 Task: Schedule a reminder for Valentine's Day preparations.
Action: Mouse moved to (83, 99)
Screenshot: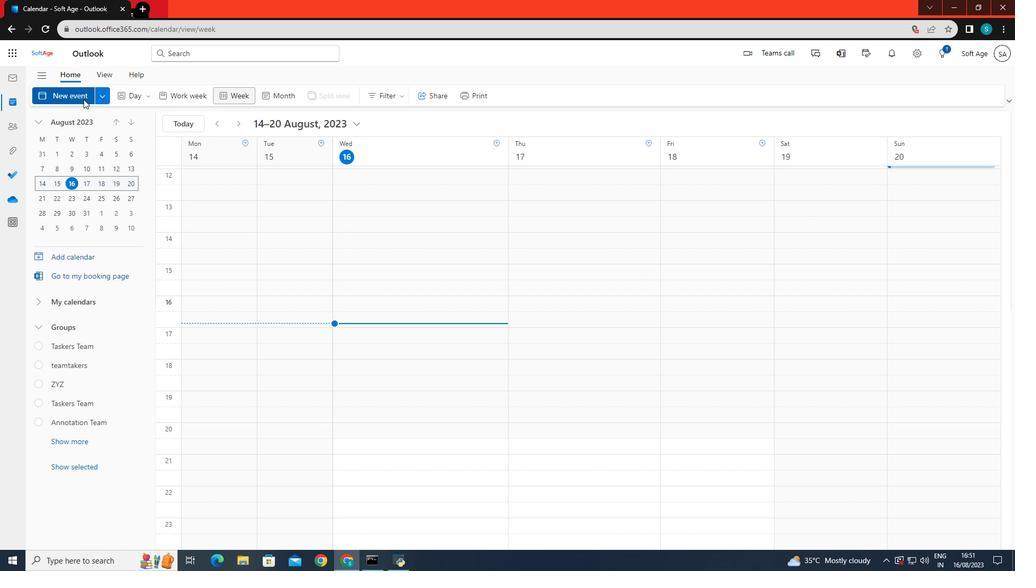 
Action: Mouse pressed left at (83, 99)
Screenshot: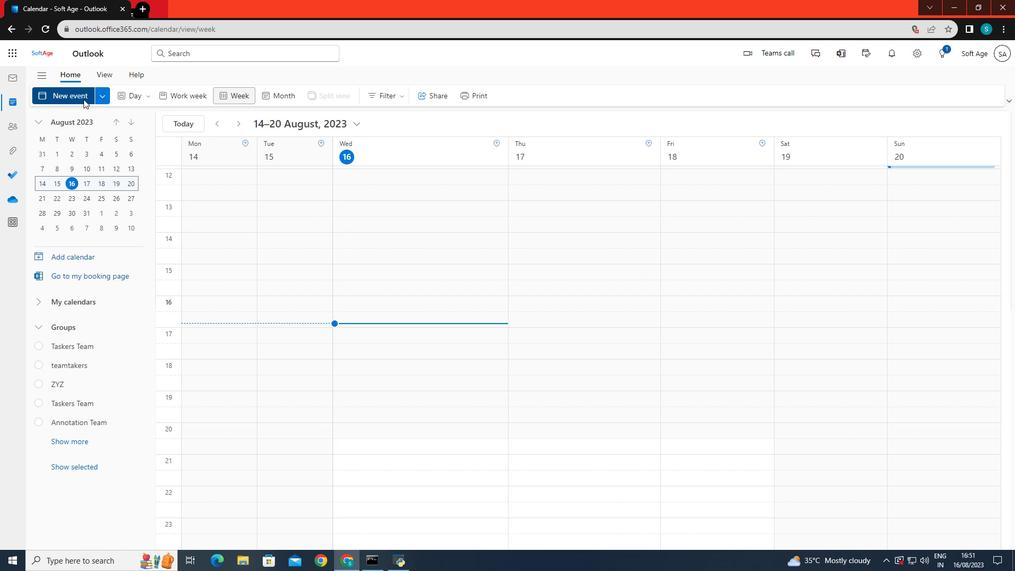 
Action: Mouse moved to (264, 160)
Screenshot: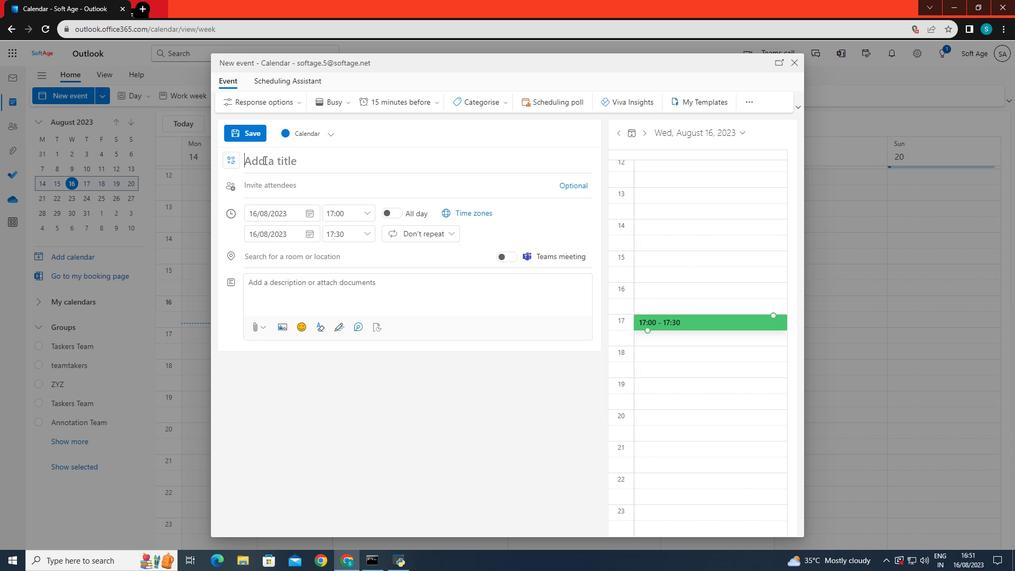 
Action: Mouse pressed left at (264, 160)
Screenshot: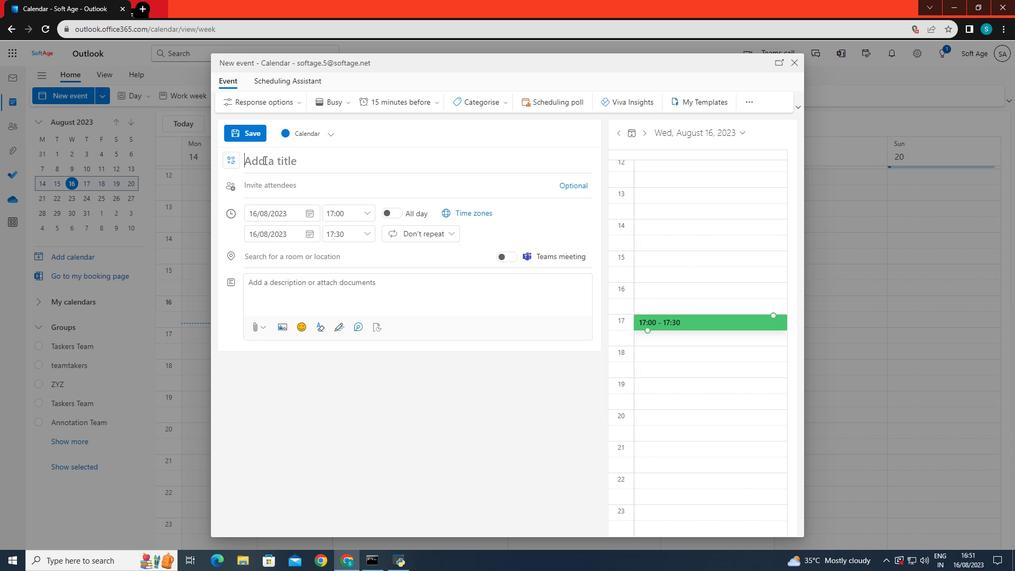 
Action: Key pressed v<Key.backspace><Key.caps_lock>V<Key.caps_lock>alentine's<Key.space><Key.caps_lock>D<Key.caps_lock>ay<Key.space><Key.caps_lock>P<Key.backspace>PR<Key.backspace><Key.backspace><Key.caps_lock>preparations
Screenshot: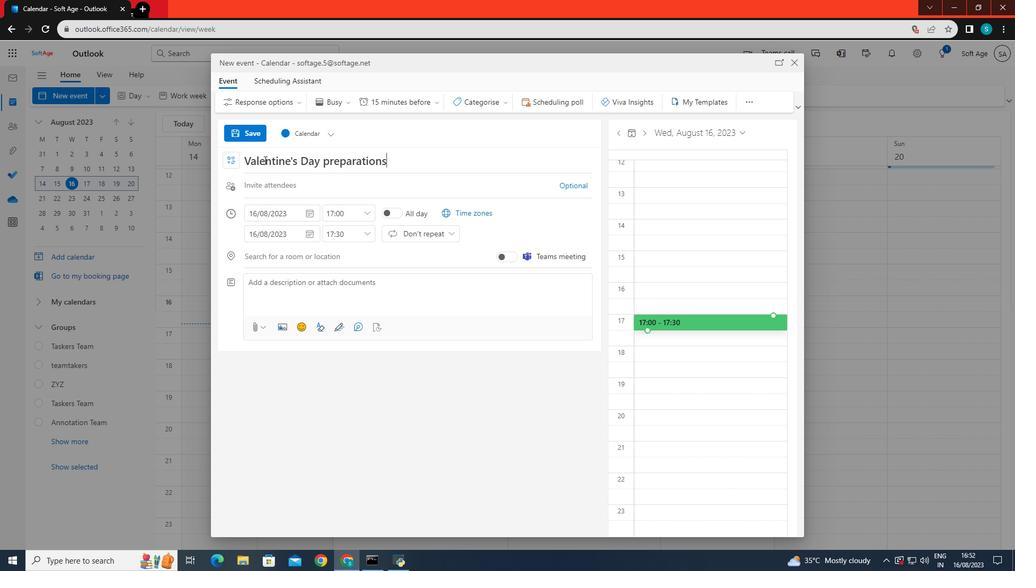 
Action: Mouse moved to (256, 216)
Screenshot: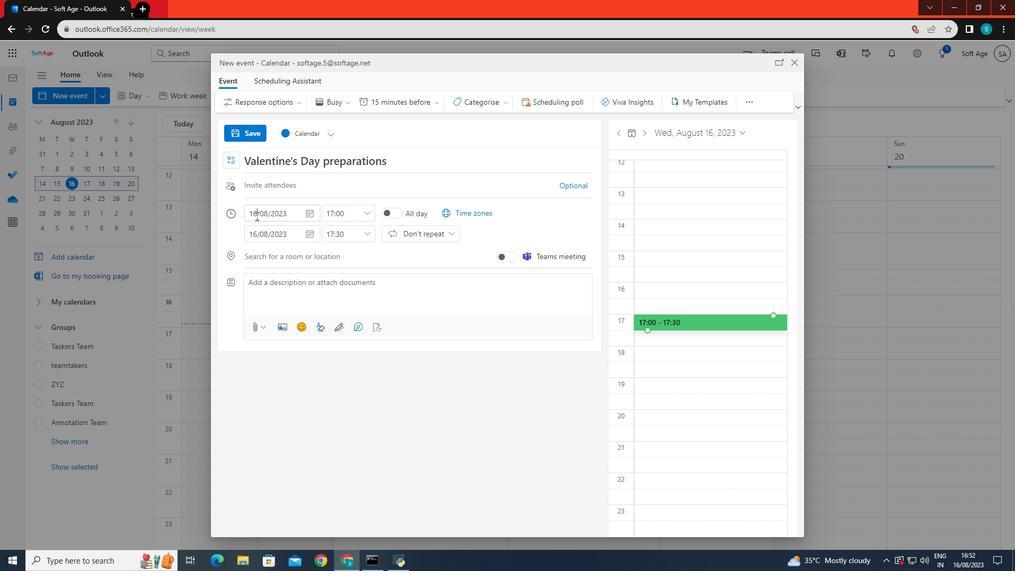 
Action: Mouse pressed left at (256, 216)
Screenshot: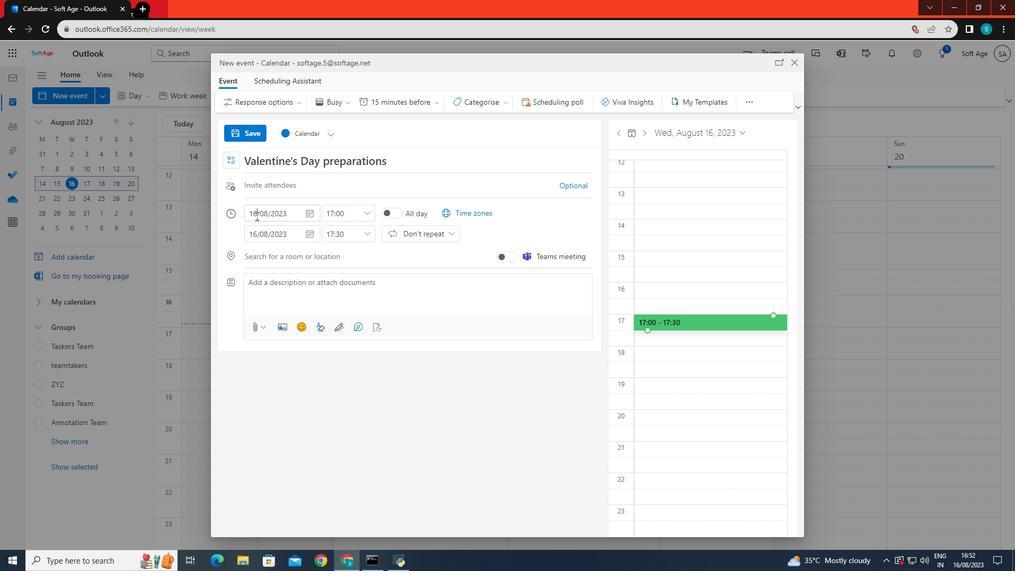 
Action: Mouse moved to (305, 328)
Screenshot: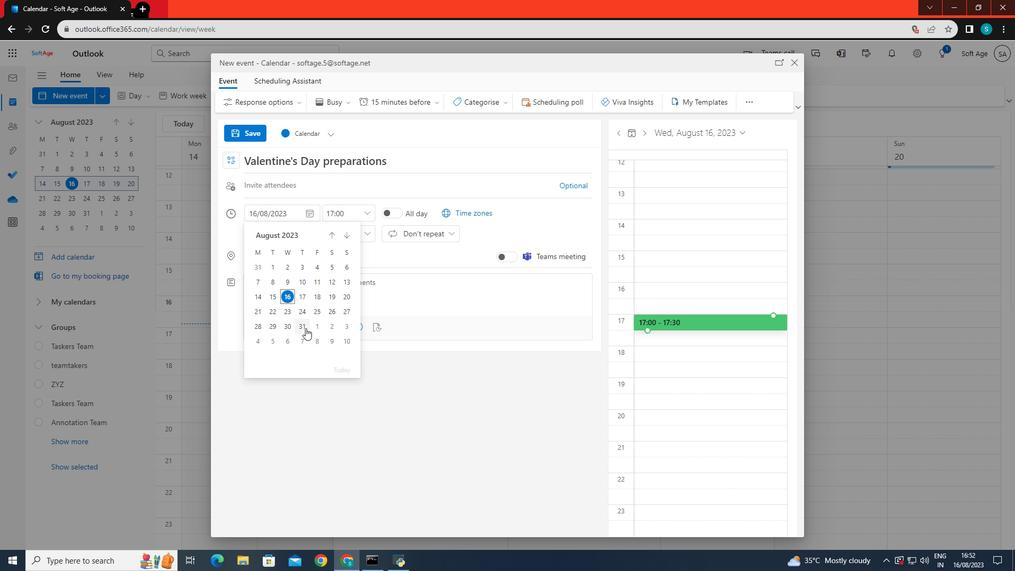 
Action: Mouse pressed left at (305, 328)
Screenshot: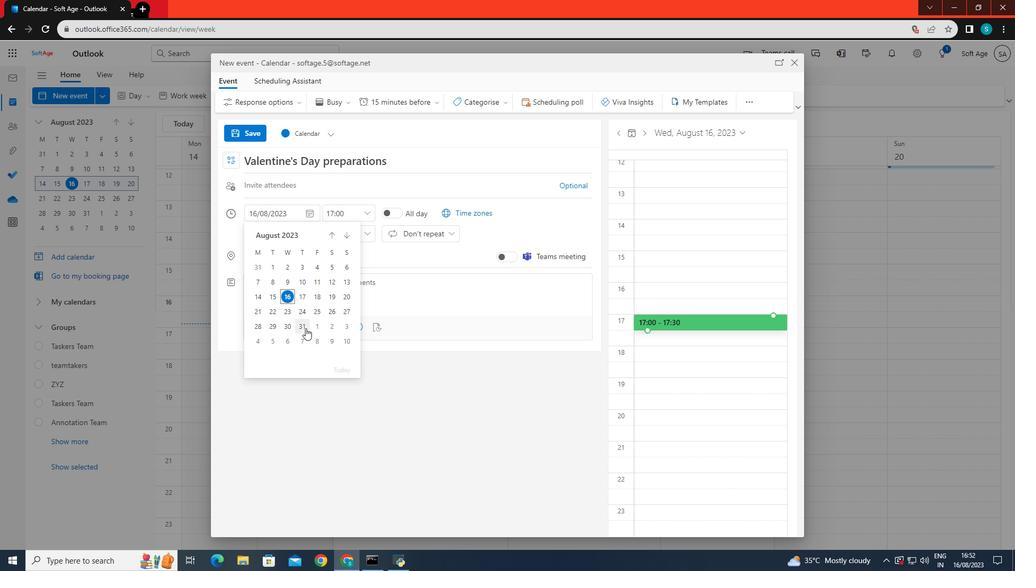 
Action: Mouse moved to (370, 217)
Screenshot: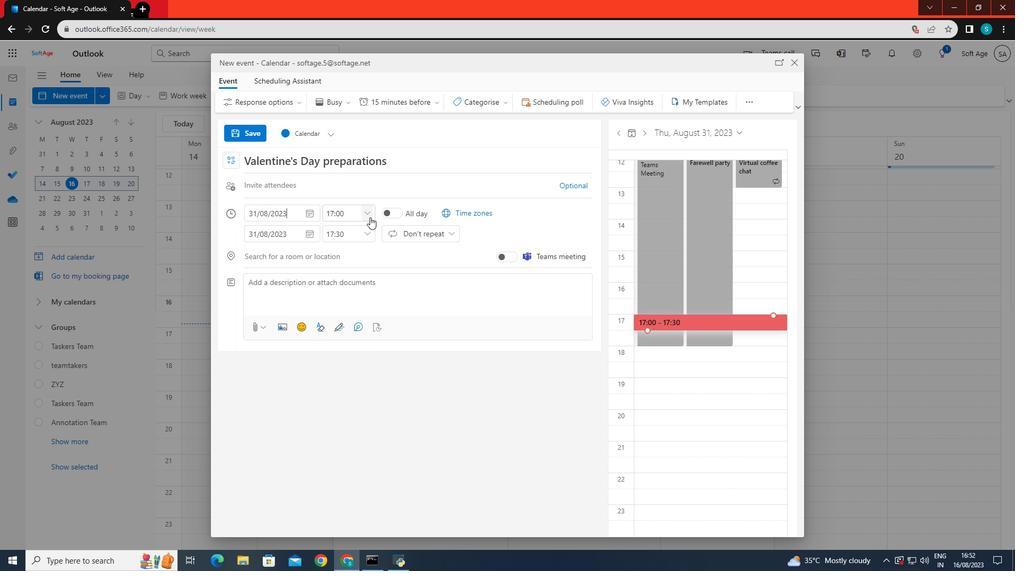 
Action: Mouse pressed left at (370, 217)
Screenshot: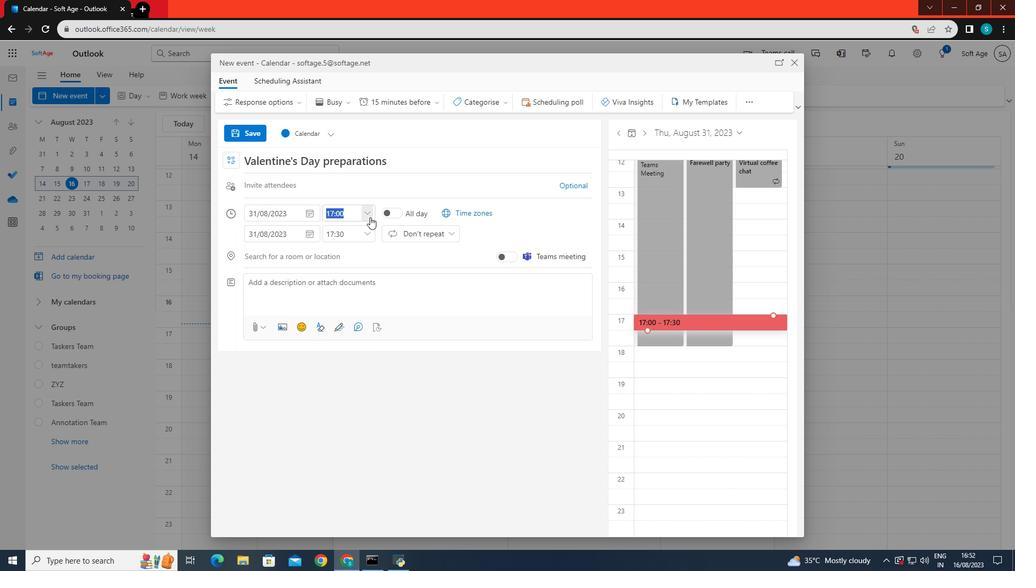
Action: Mouse moved to (361, 271)
Screenshot: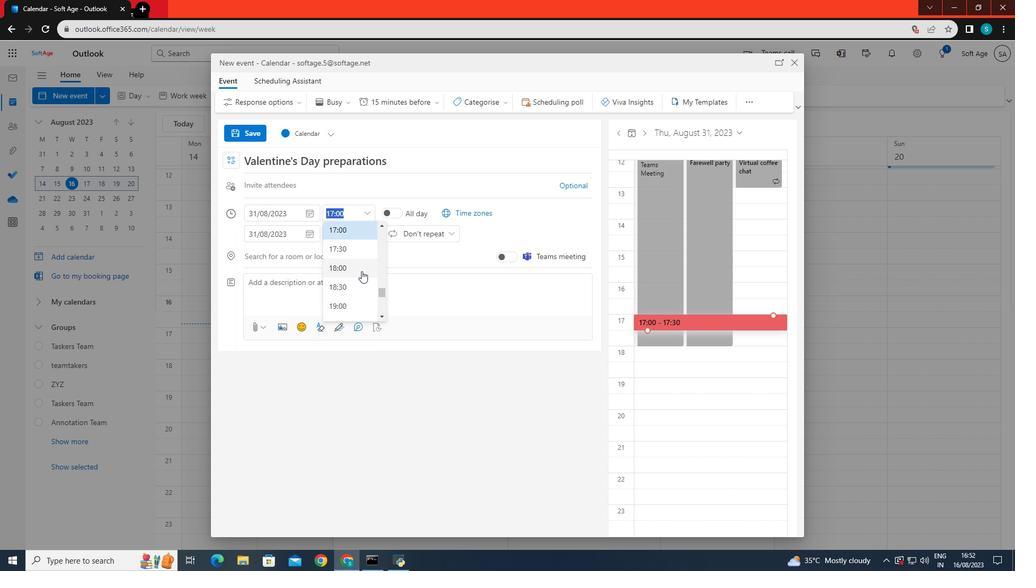 
Action: Mouse scrolled (361, 271) with delta (0, 0)
Screenshot: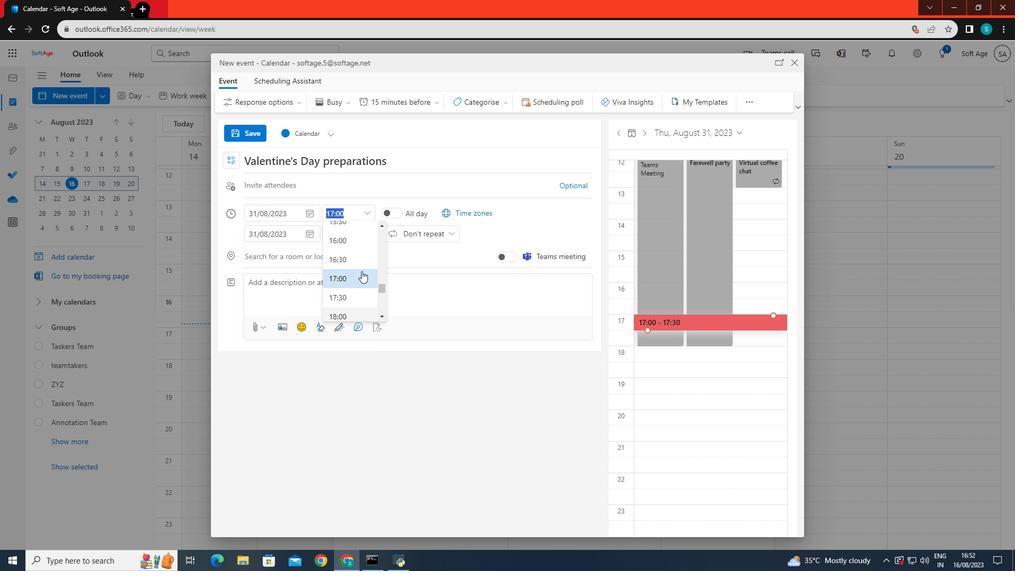 
Action: Mouse scrolled (361, 271) with delta (0, 0)
Screenshot: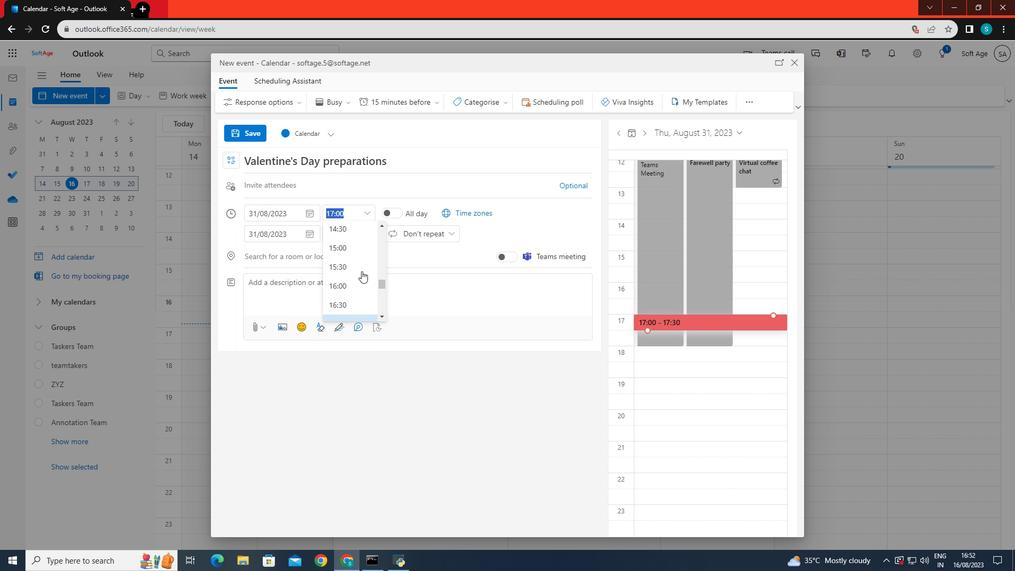 
Action: Mouse scrolled (361, 271) with delta (0, 0)
Screenshot: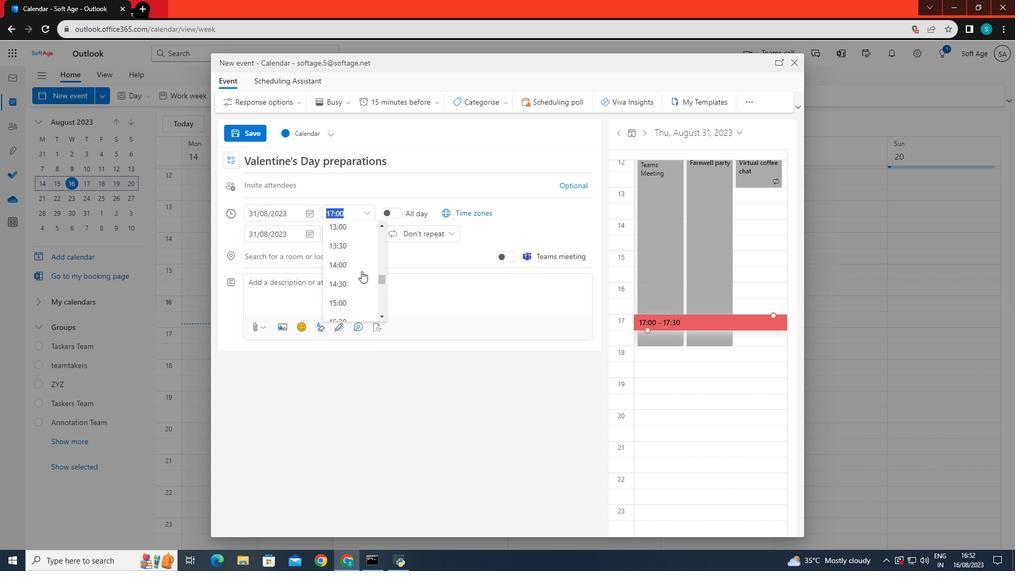 
Action: Mouse scrolled (361, 271) with delta (0, 0)
Screenshot: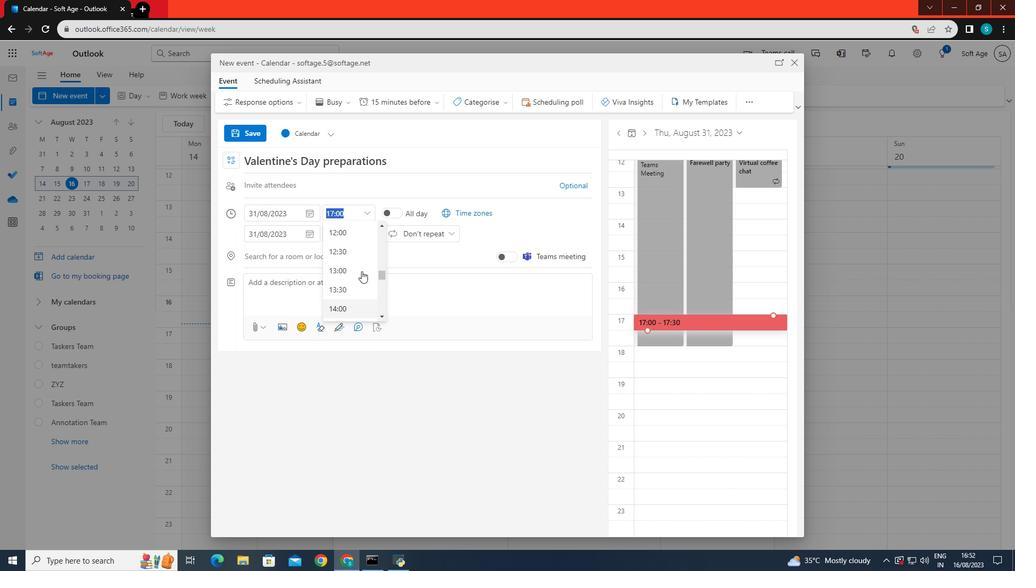 
Action: Mouse scrolled (361, 271) with delta (0, 0)
Screenshot: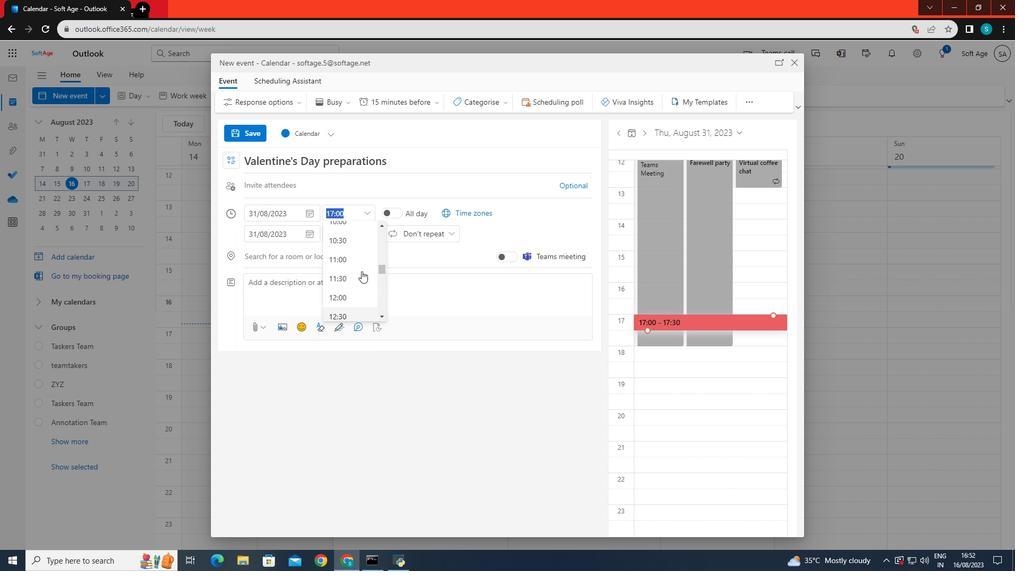 
Action: Mouse moved to (334, 229)
Screenshot: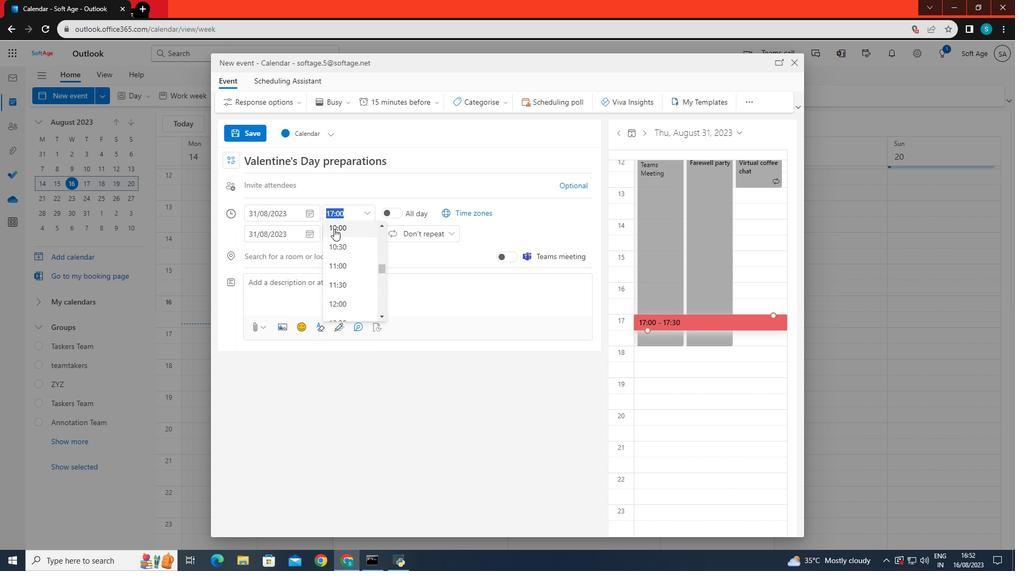 
Action: Mouse pressed left at (334, 229)
Screenshot: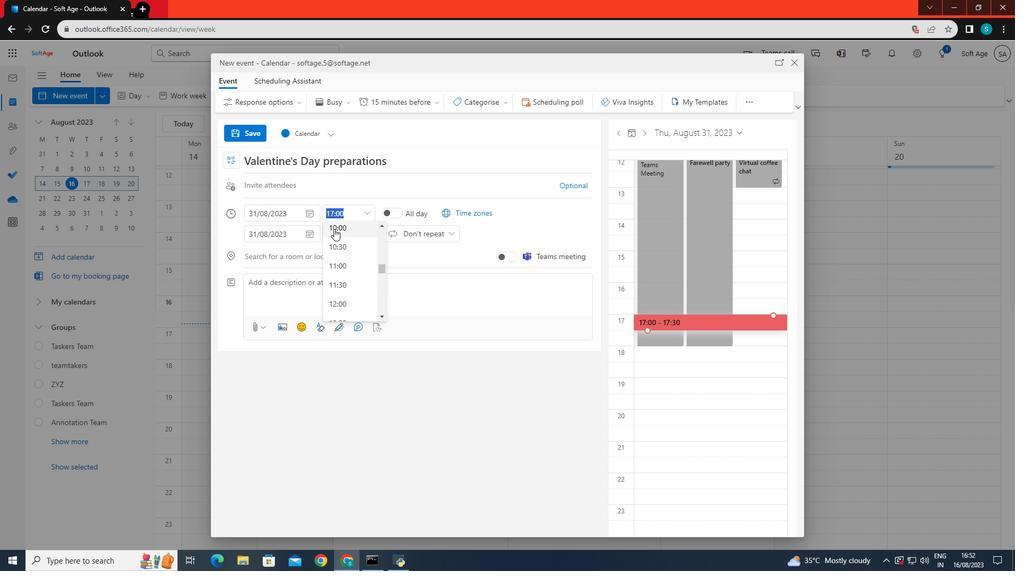 
Action: Mouse moved to (424, 101)
Screenshot: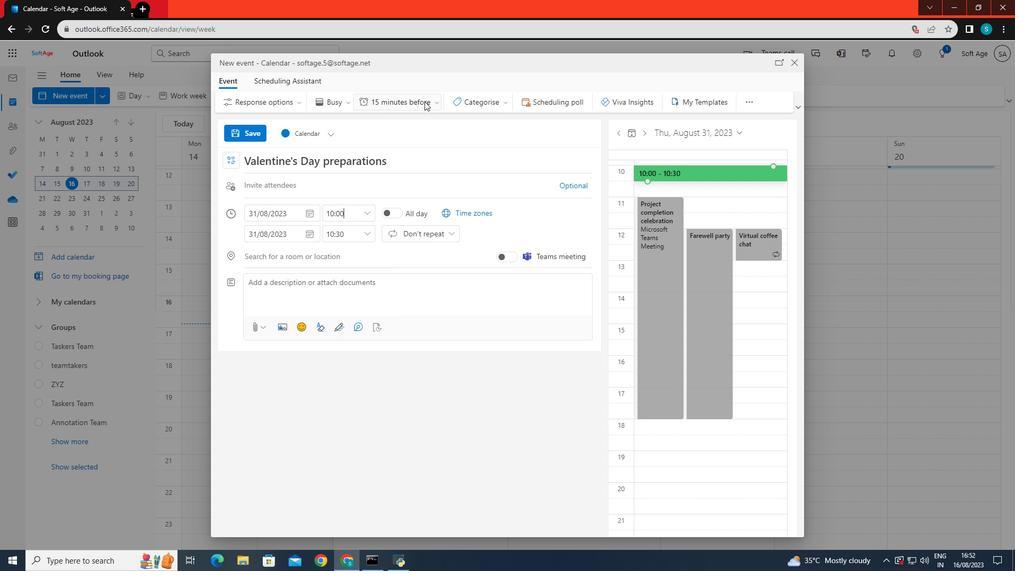 
Action: Mouse pressed left at (424, 101)
Screenshot: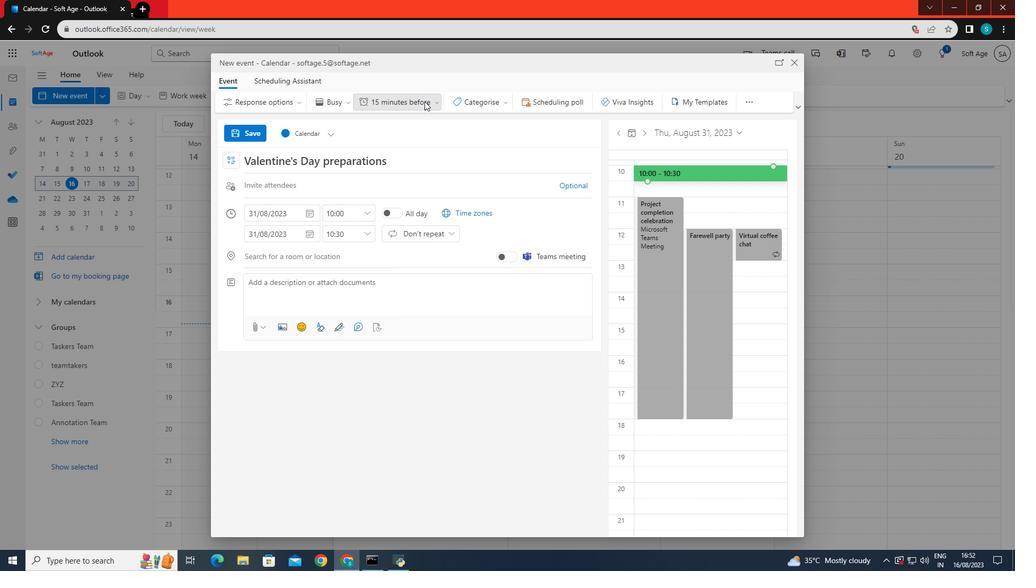 
Action: Mouse moved to (409, 372)
Screenshot: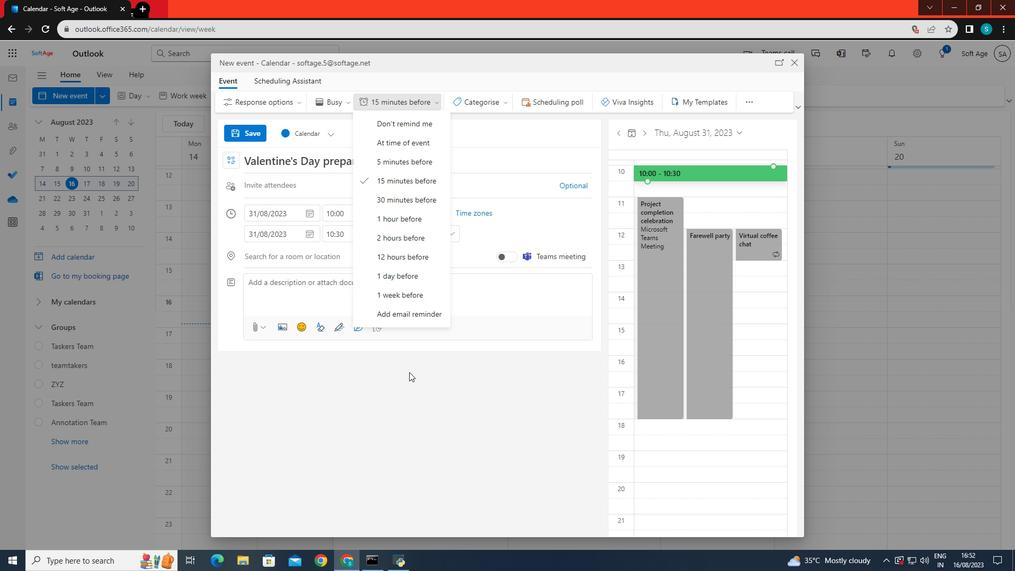 
Action: Mouse pressed left at (409, 372)
Screenshot: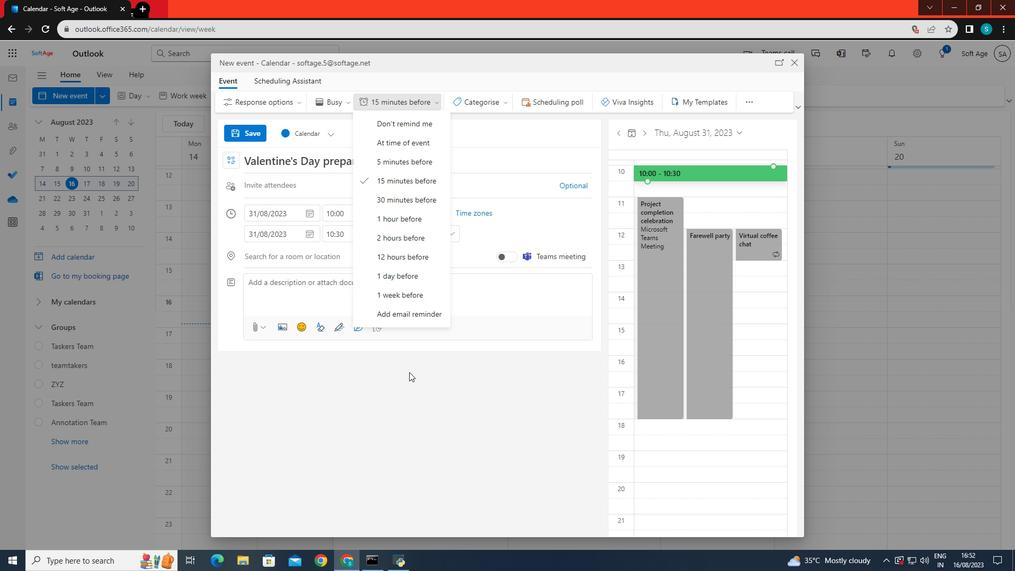 
Action: Mouse moved to (434, 235)
Screenshot: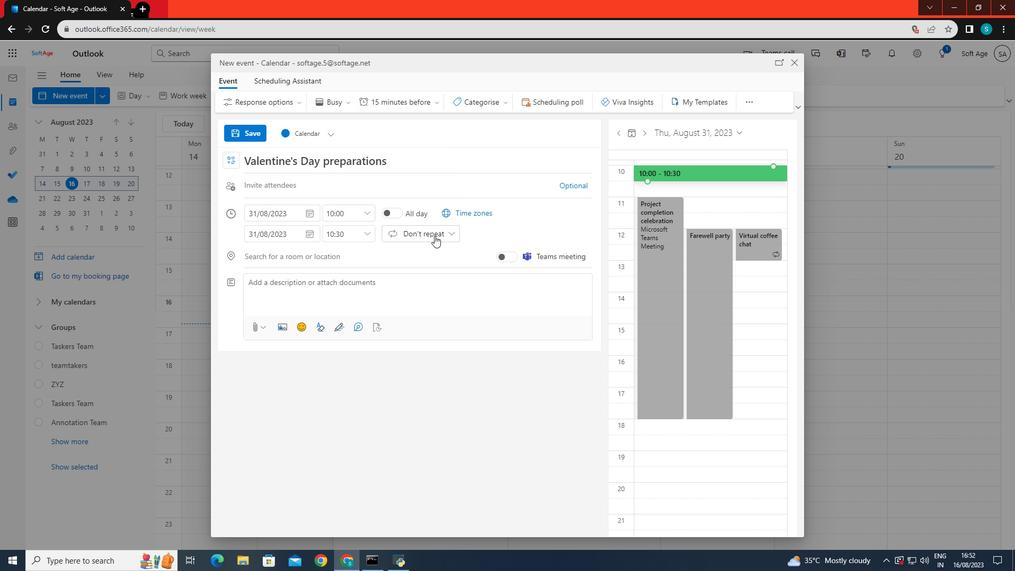 
Action: Mouse pressed left at (434, 235)
Screenshot: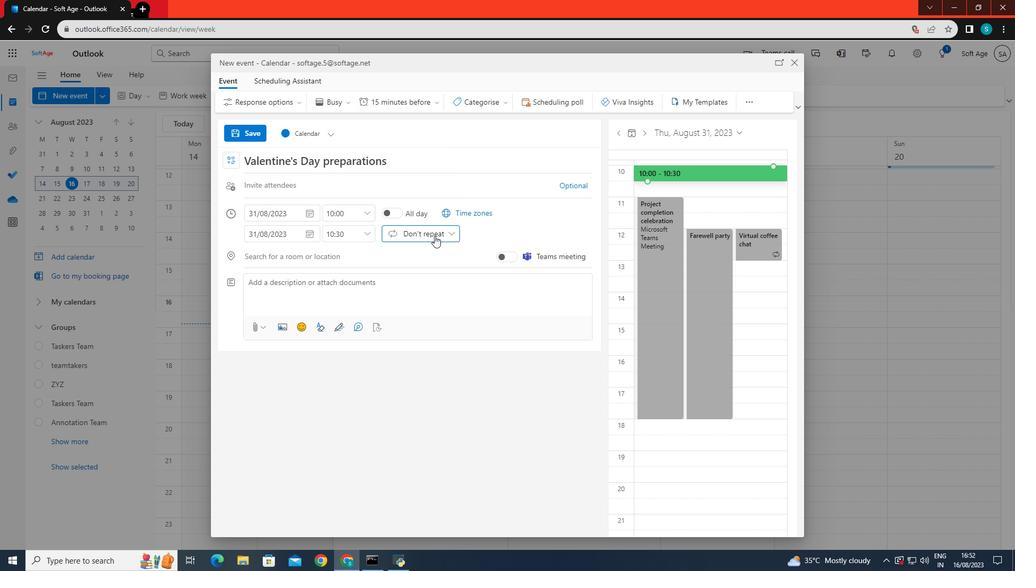 
Action: Mouse moved to (423, 290)
Screenshot: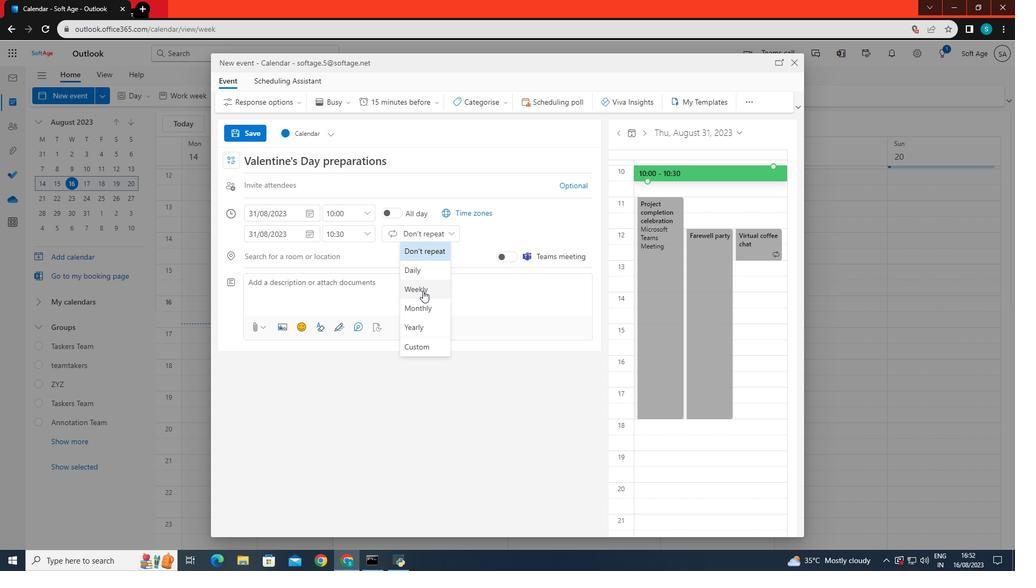
Action: Mouse pressed left at (423, 290)
Screenshot: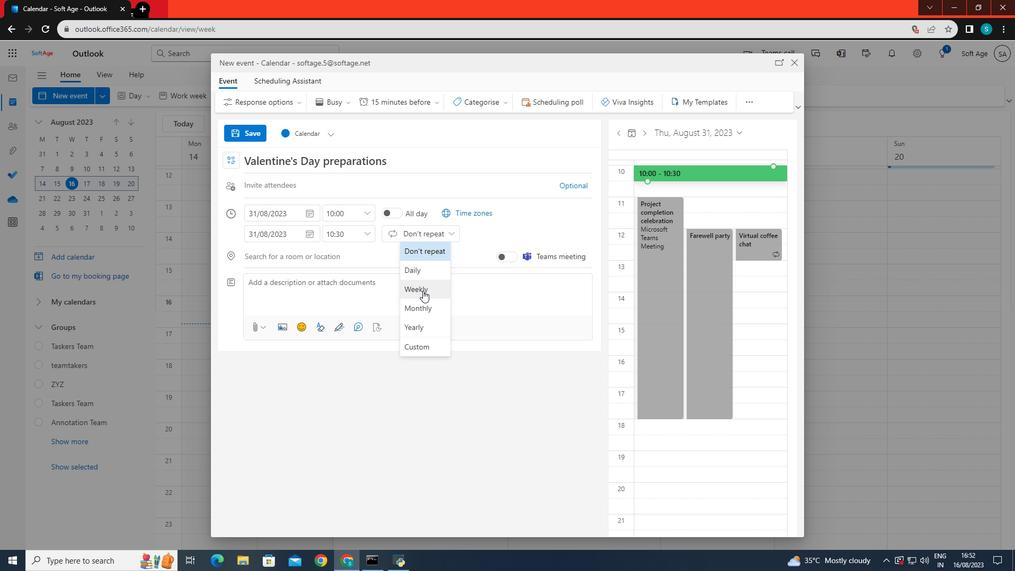 
Action: Mouse moved to (558, 310)
Screenshot: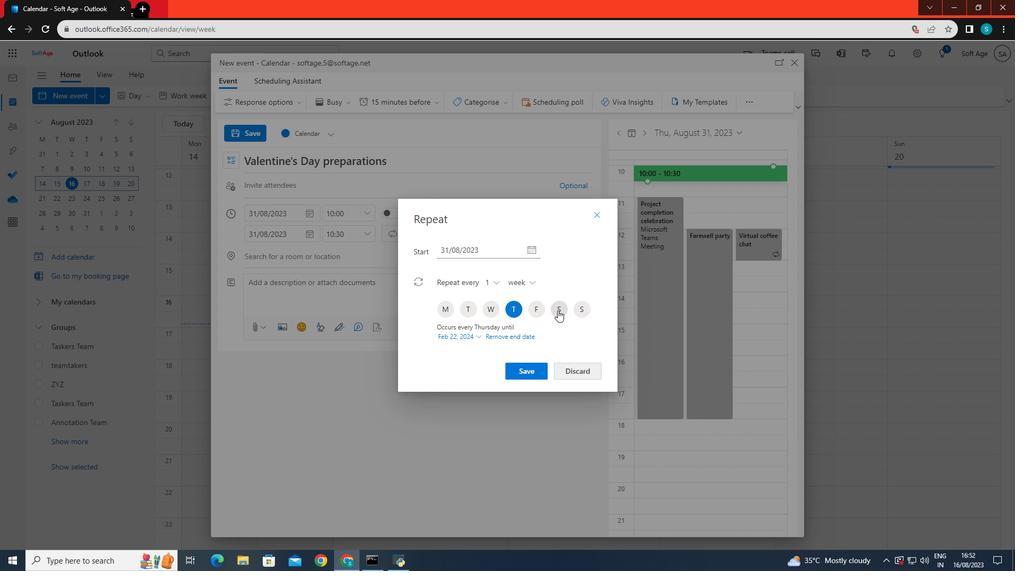 
Action: Mouse pressed left at (558, 310)
Screenshot: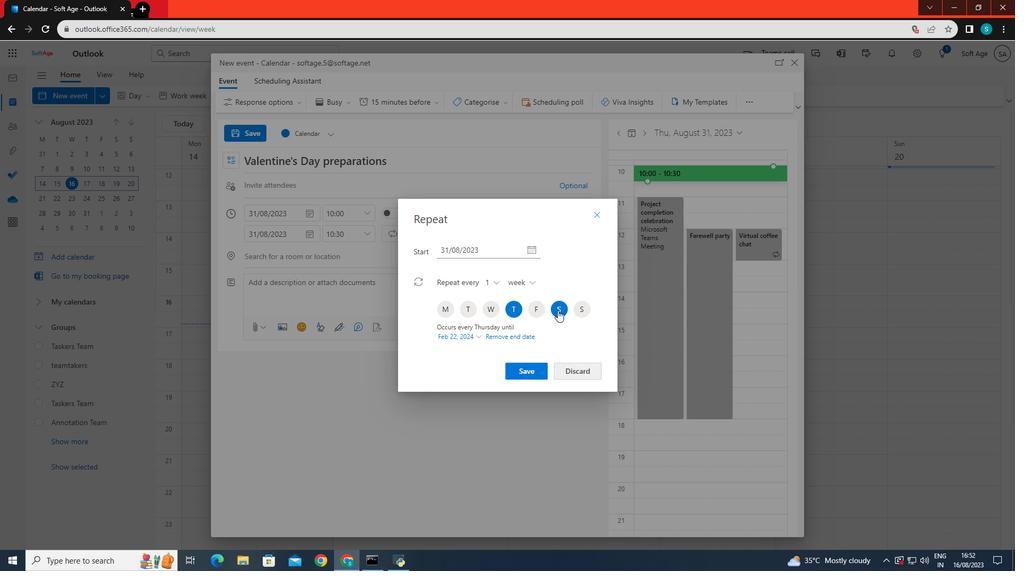 
Action: Mouse moved to (533, 369)
Screenshot: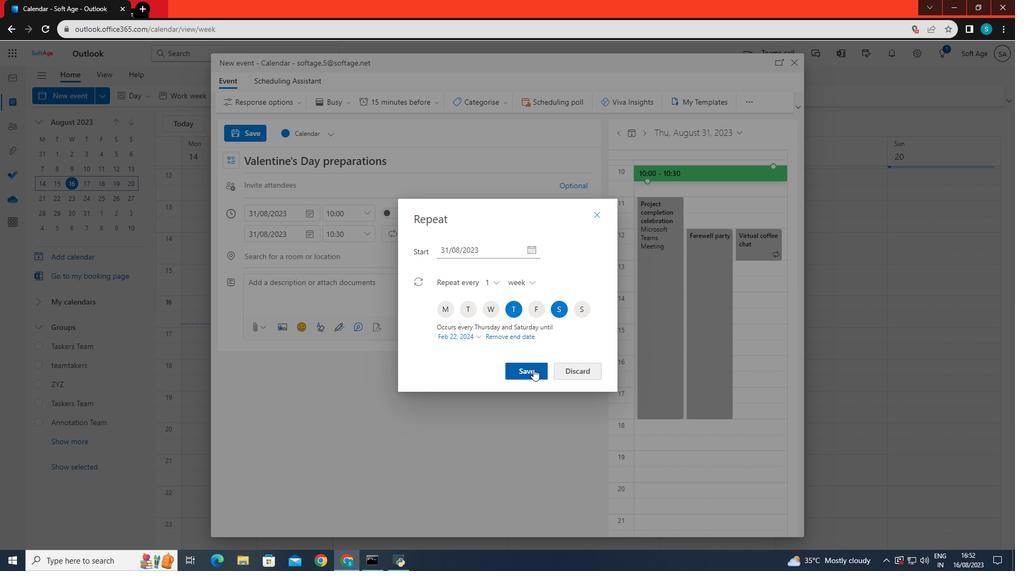 
Action: Mouse pressed left at (533, 369)
Screenshot: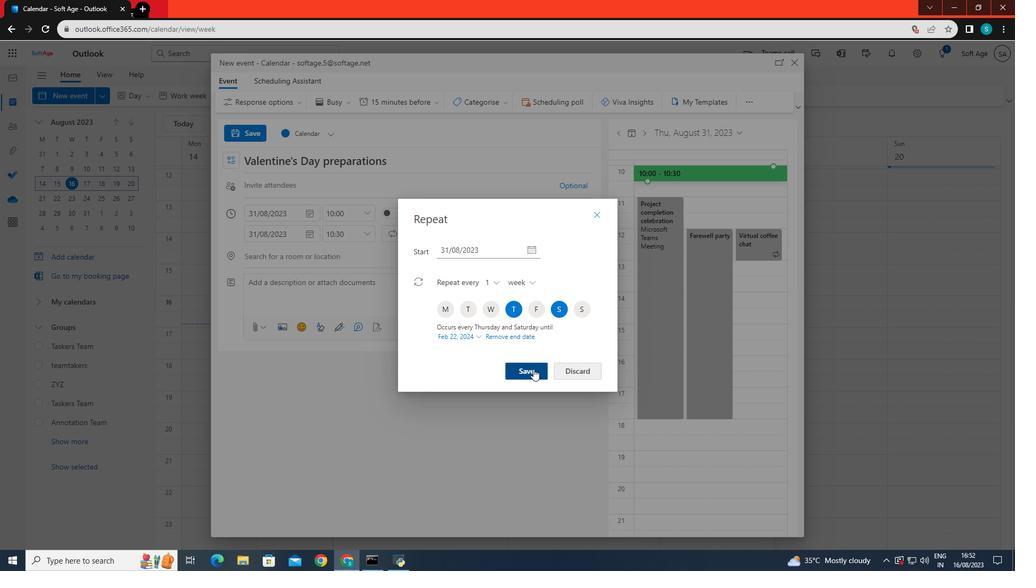
Action: Mouse moved to (370, 302)
Screenshot: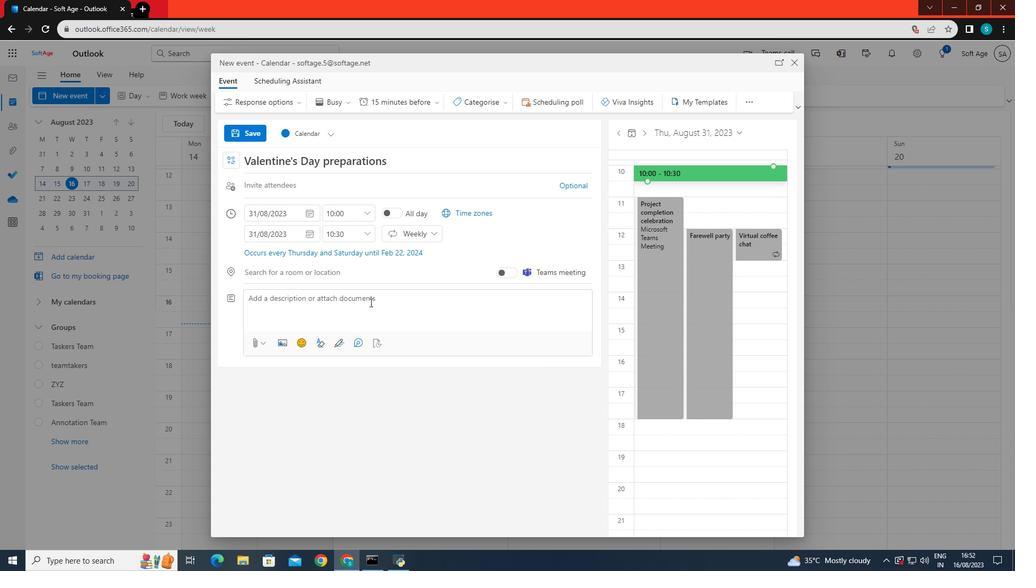 
Action: Mouse pressed left at (370, 302)
Screenshot: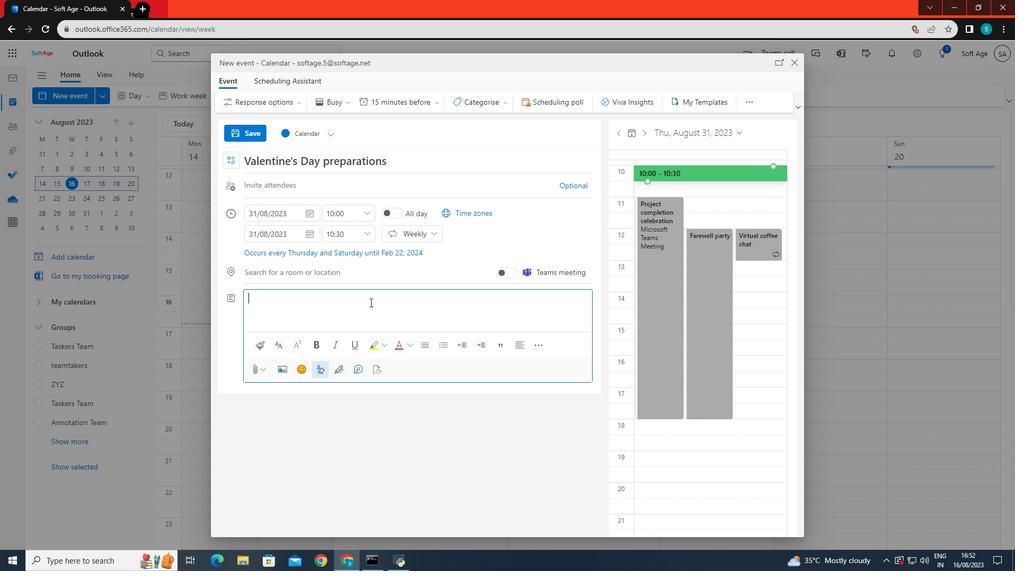 
Action: Key pressed <Key.caps_lock>R<Key.caps_lock>eminder<Key.space>for<Key.space><Key.caps_lock>V<Key.caps_lock>aleen<Key.backspace><Key.backspace>ntine's<Key.space><Key.caps_lock>D<Key.caps_lock>ay<Key.space>prepara
Screenshot: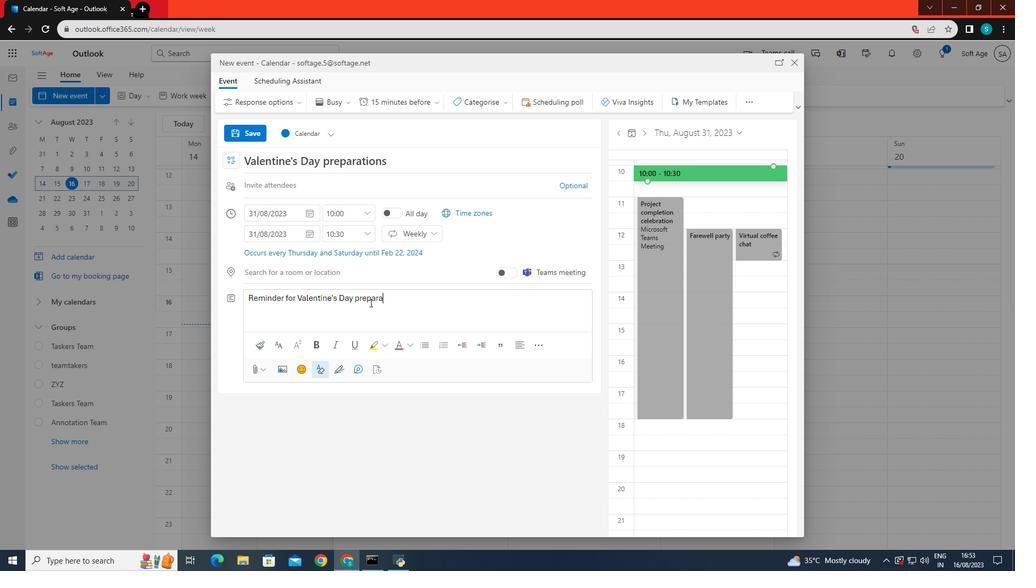 
Action: Mouse moved to (490, 269)
Screenshot: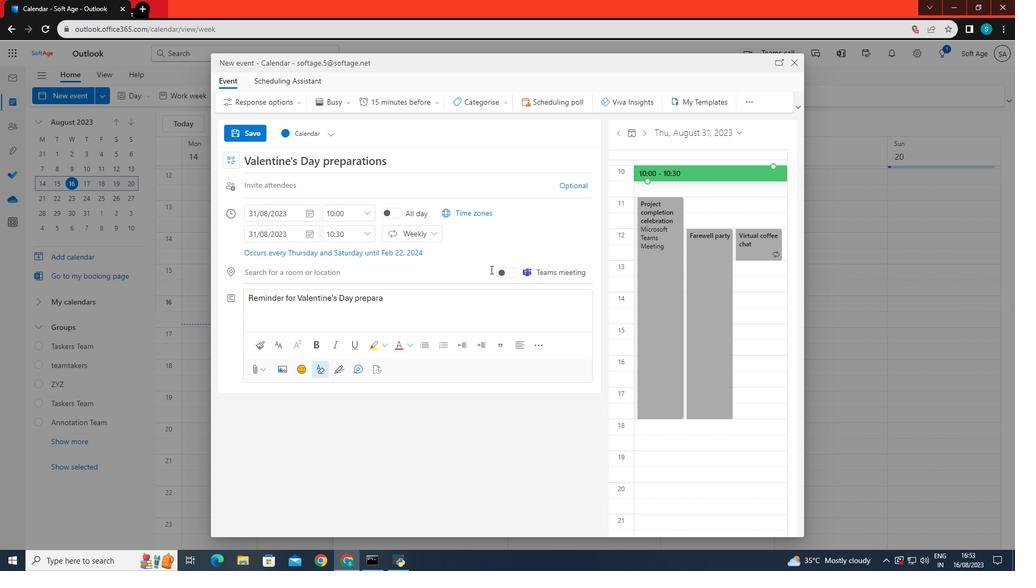 
Action: Key pressed tions.
Screenshot: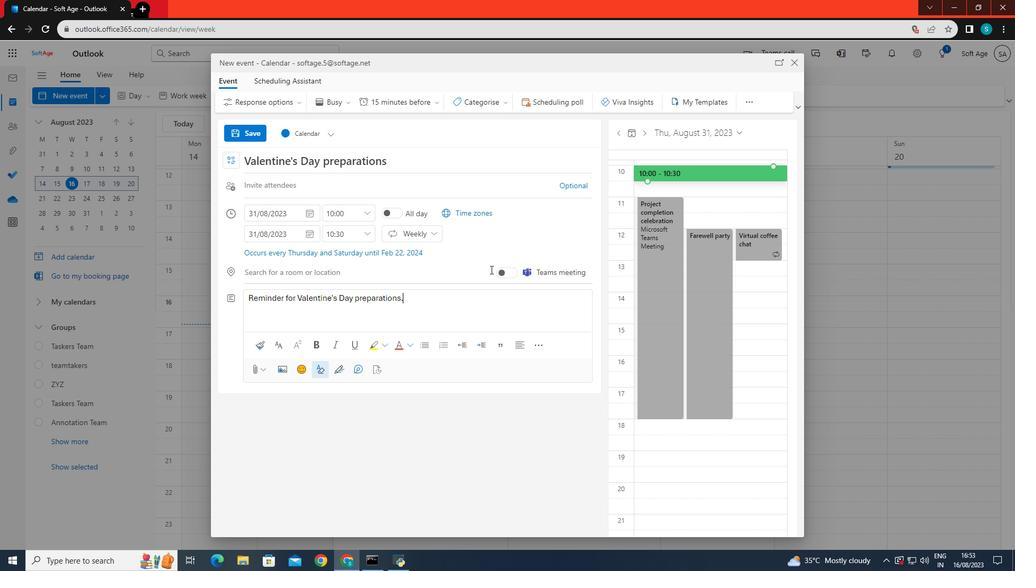 
Action: Mouse moved to (241, 134)
Screenshot: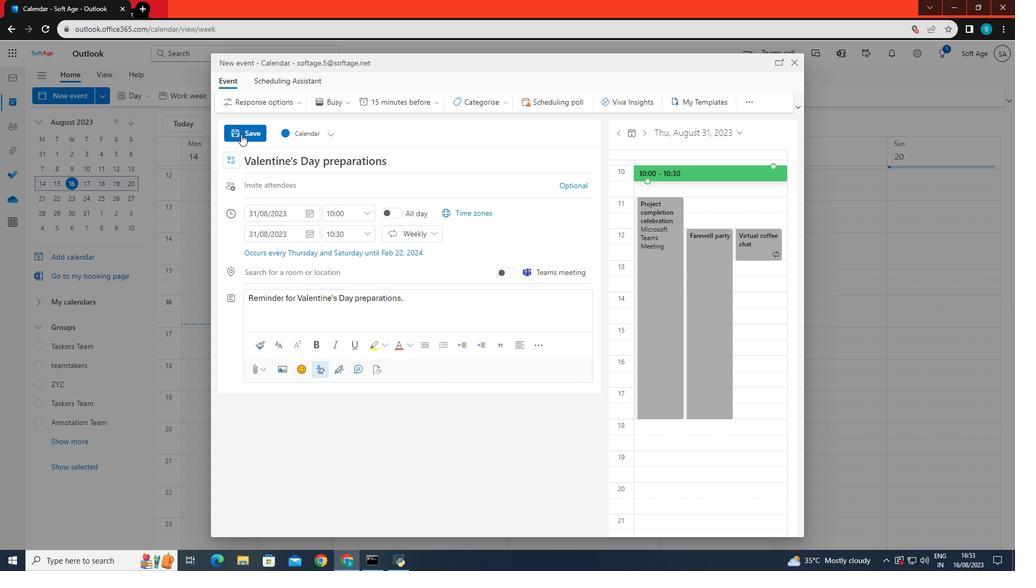 
Action: Mouse pressed left at (241, 134)
Screenshot: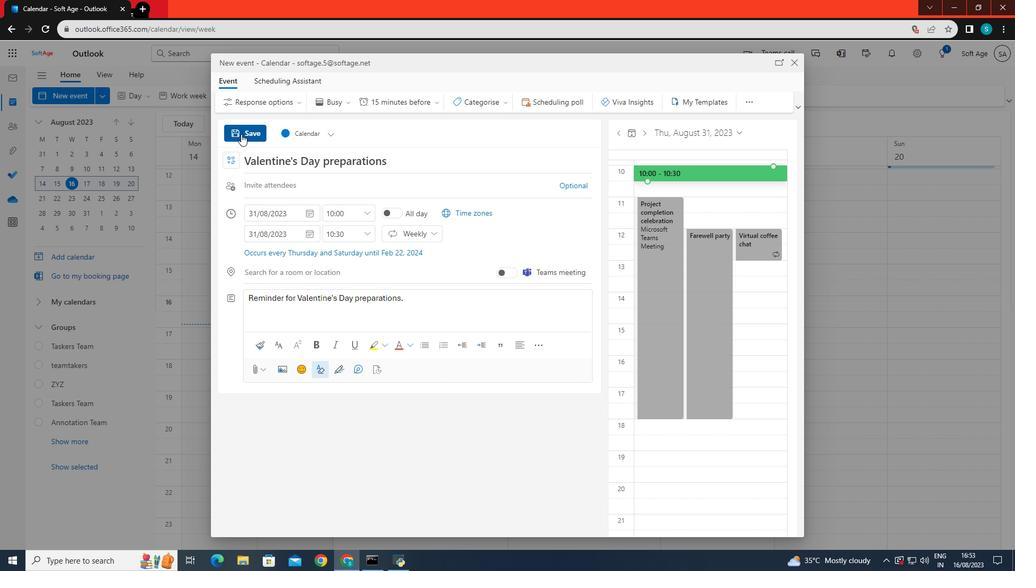 
Action: Mouse moved to (262, 215)
Screenshot: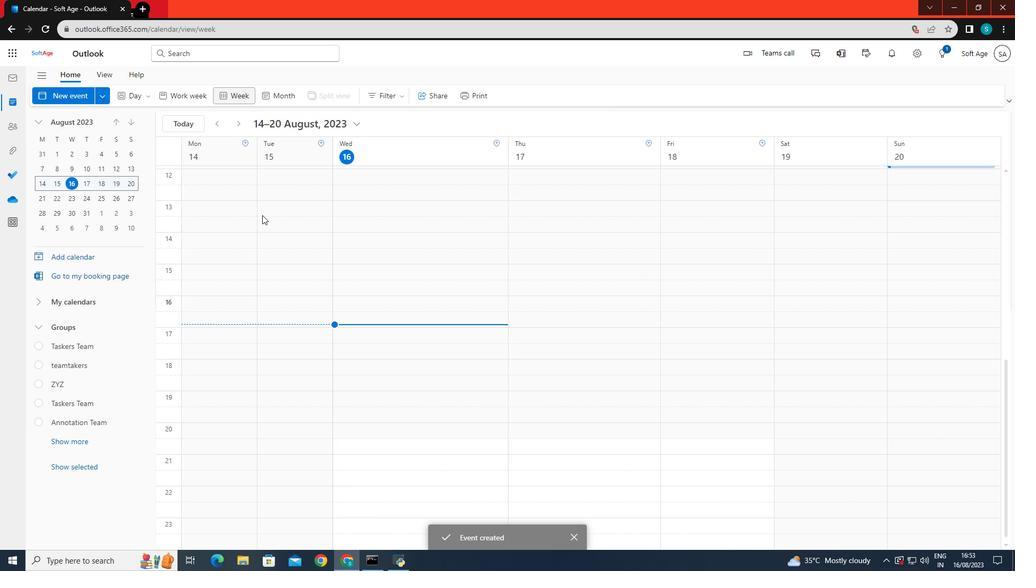 
